 Task: Change curved connector line weight to 2PX.
Action: Mouse moved to (412, 229)
Screenshot: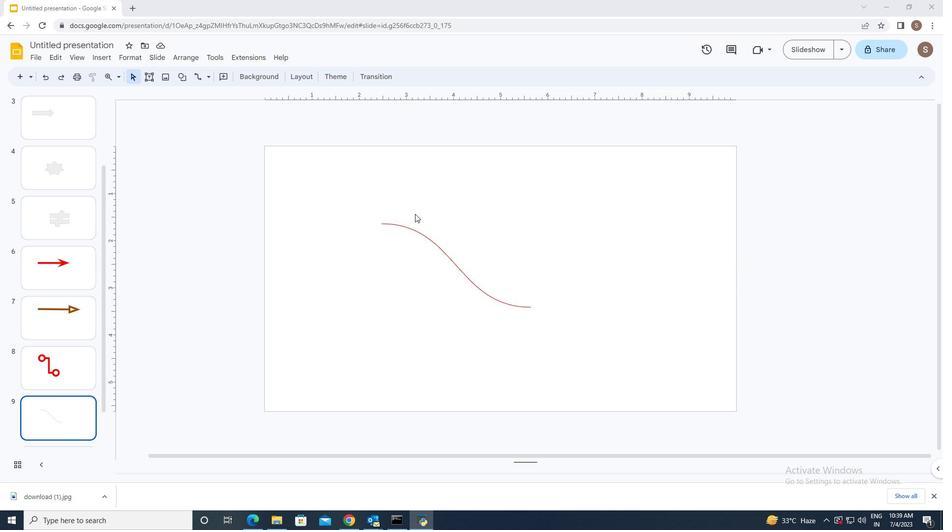 
Action: Mouse pressed left at (412, 229)
Screenshot: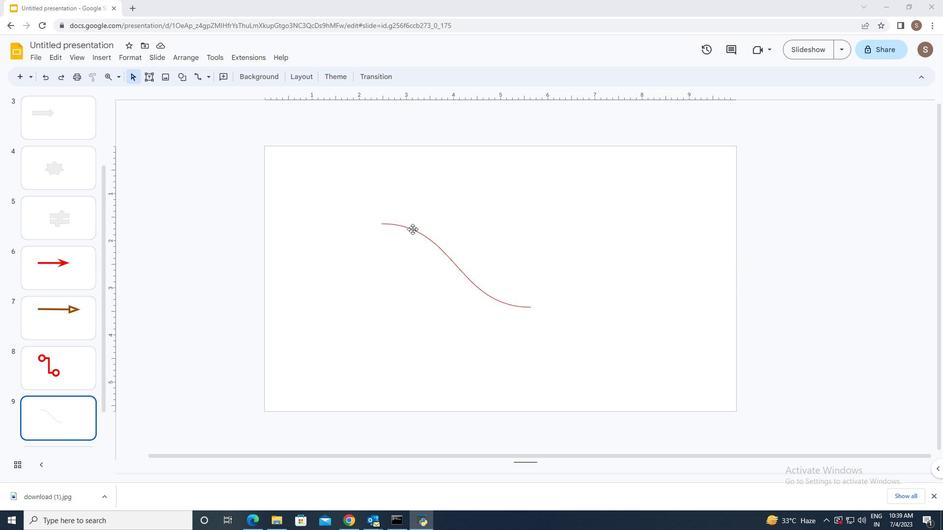 
Action: Mouse moved to (246, 79)
Screenshot: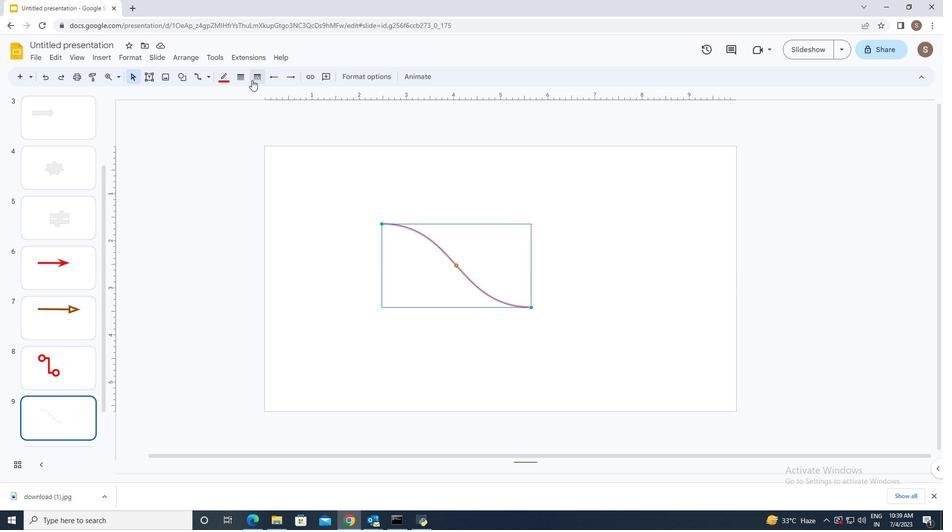 
Action: Mouse pressed left at (246, 79)
Screenshot: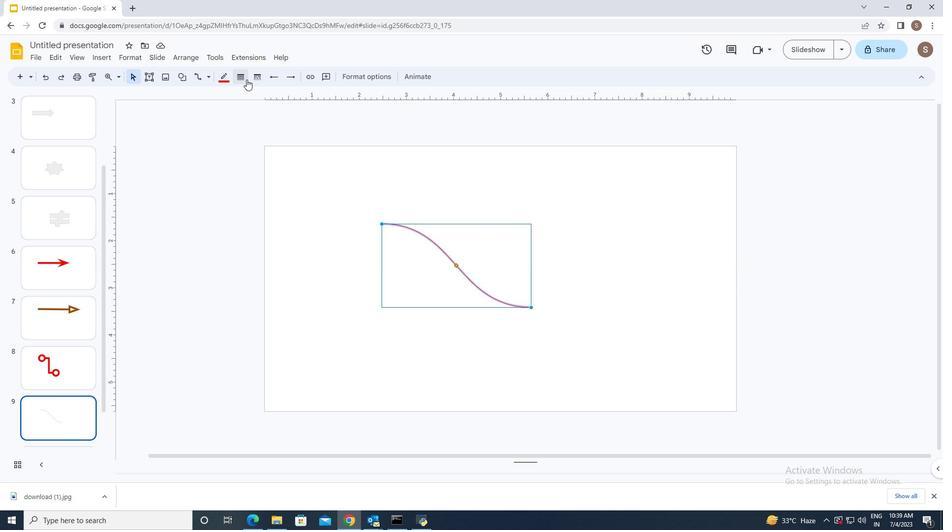 
Action: Mouse moved to (251, 104)
Screenshot: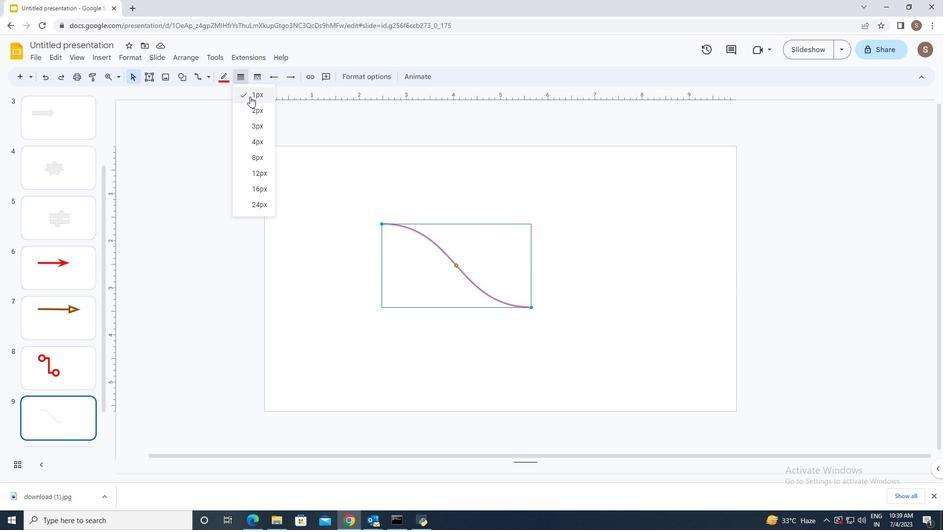 
Action: Mouse pressed left at (251, 104)
Screenshot: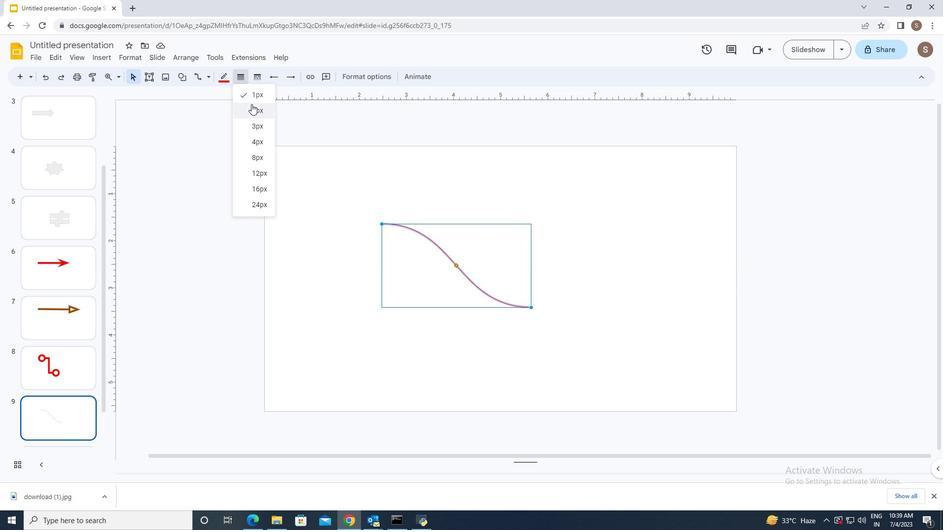 
Action: Mouse moved to (307, 224)
Screenshot: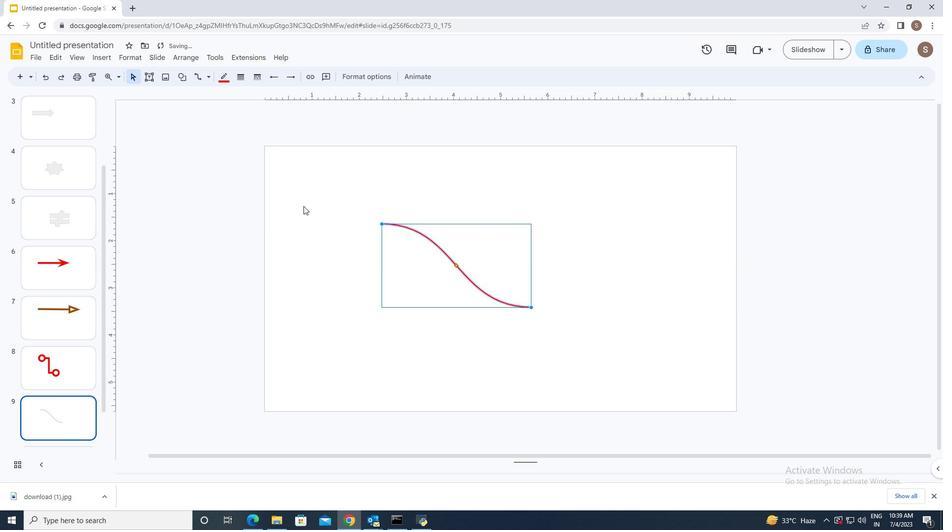 
Action: Mouse pressed left at (307, 224)
Screenshot: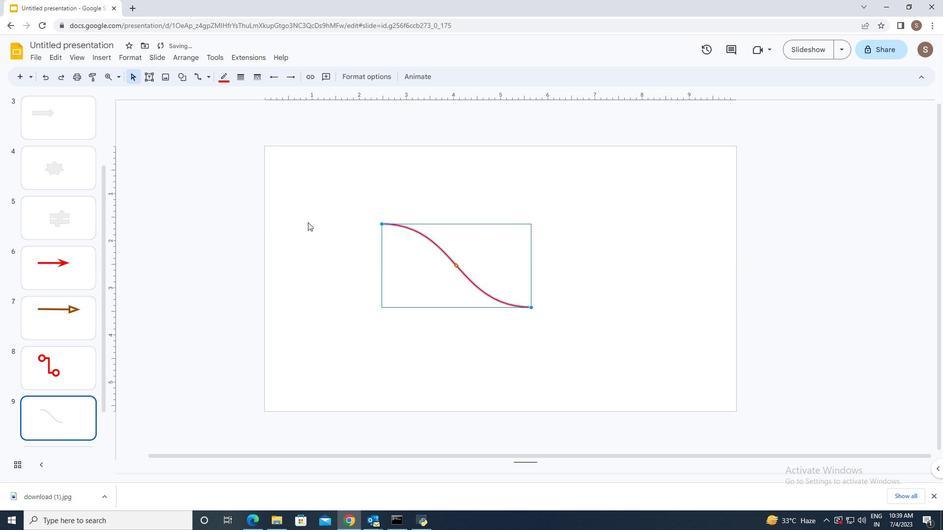 
